Task: Create a rule when a due date between 1 and 7 working days ago is removed from a card by anyone.
Action: Mouse moved to (877, 61)
Screenshot: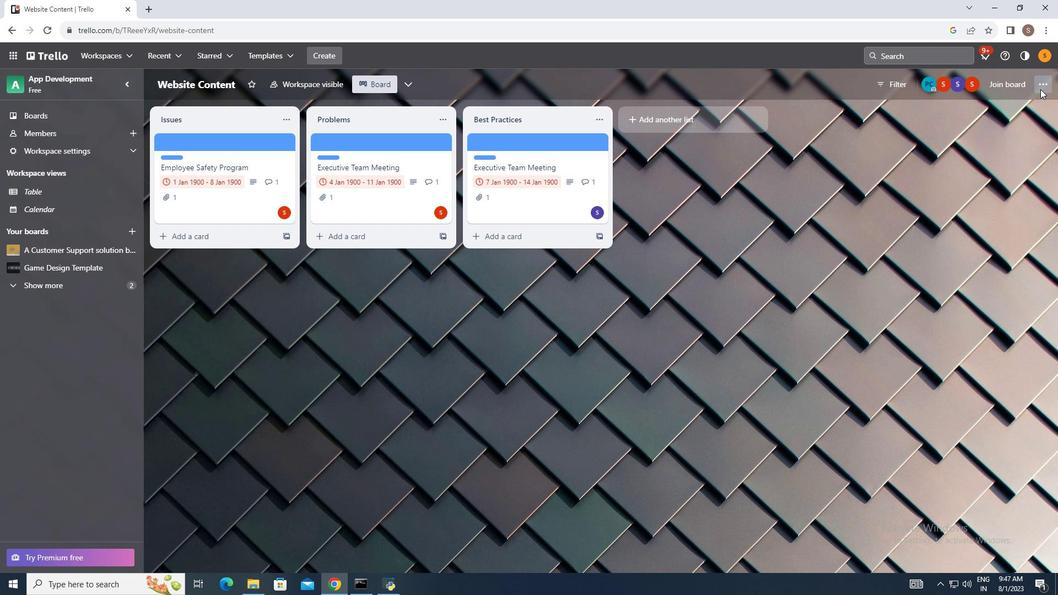 
Action: Mouse pressed left at (877, 61)
Screenshot: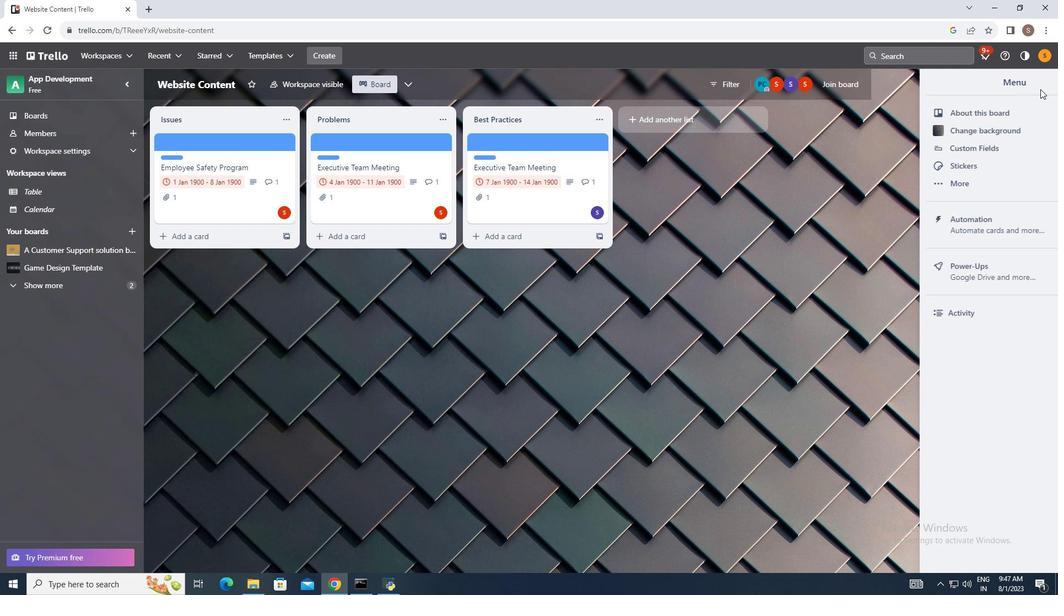 
Action: Mouse moved to (831, 201)
Screenshot: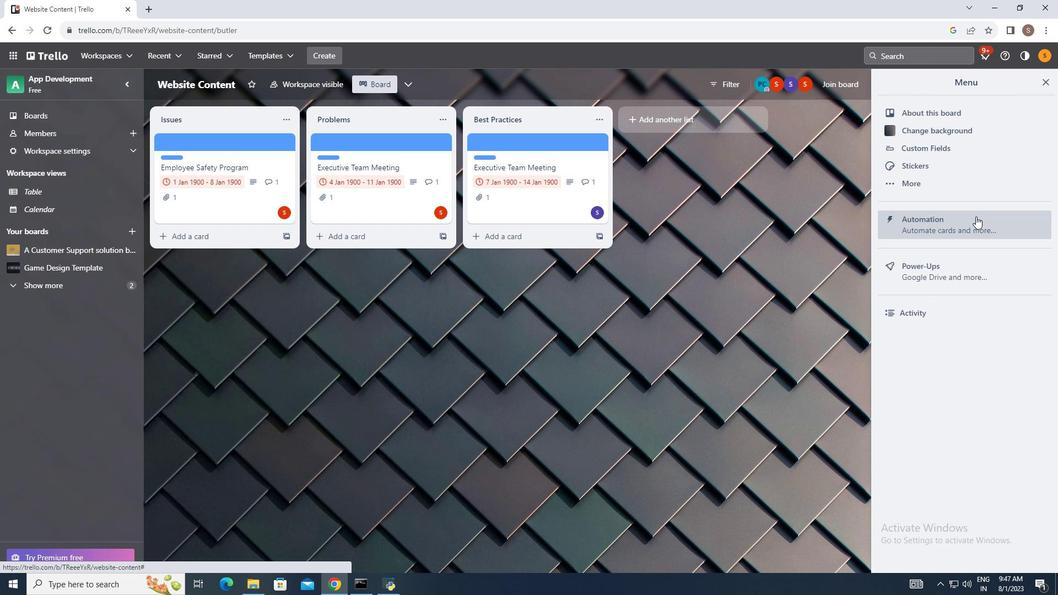 
Action: Mouse pressed left at (831, 201)
Screenshot: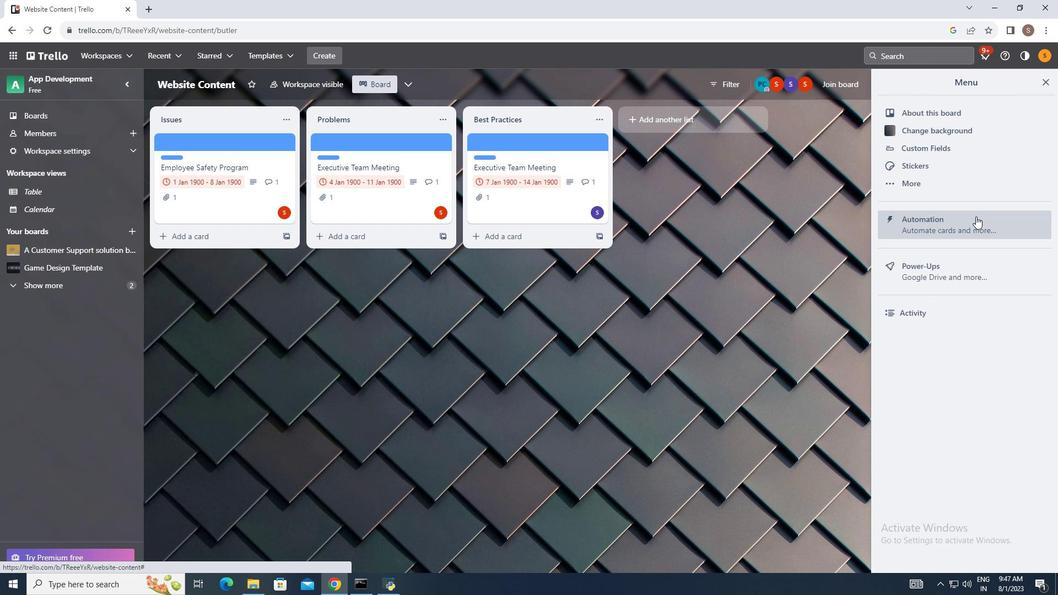 
Action: Mouse moved to (278, 161)
Screenshot: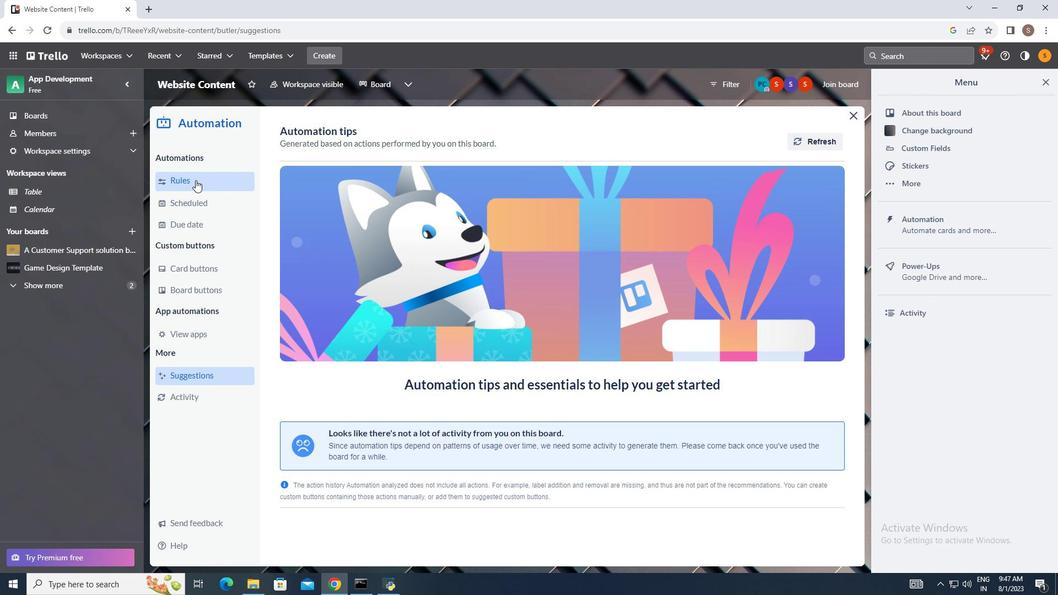
Action: Mouse pressed left at (278, 161)
Screenshot: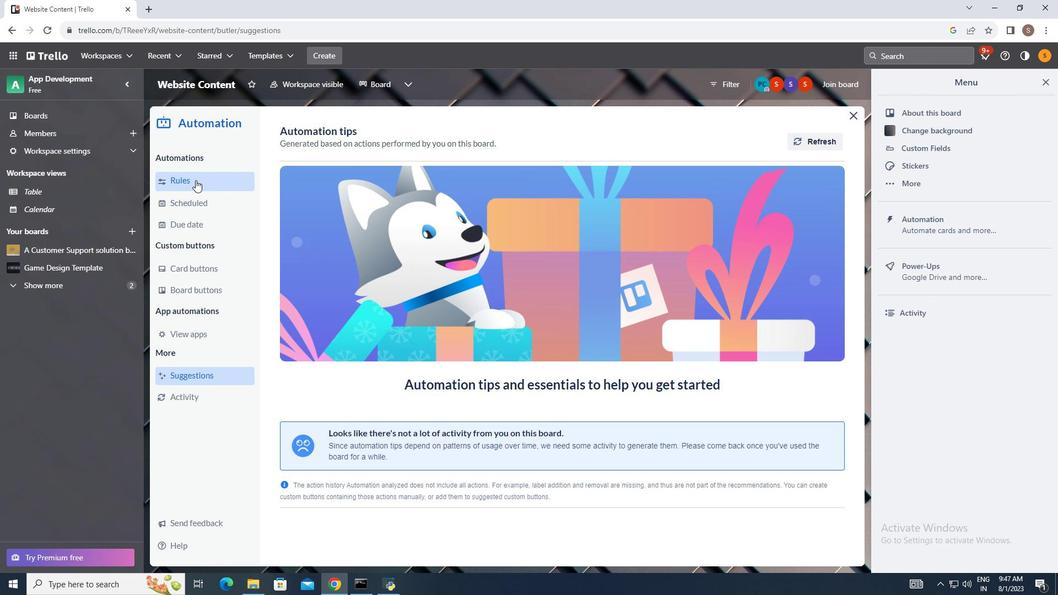 
Action: Mouse moved to (675, 108)
Screenshot: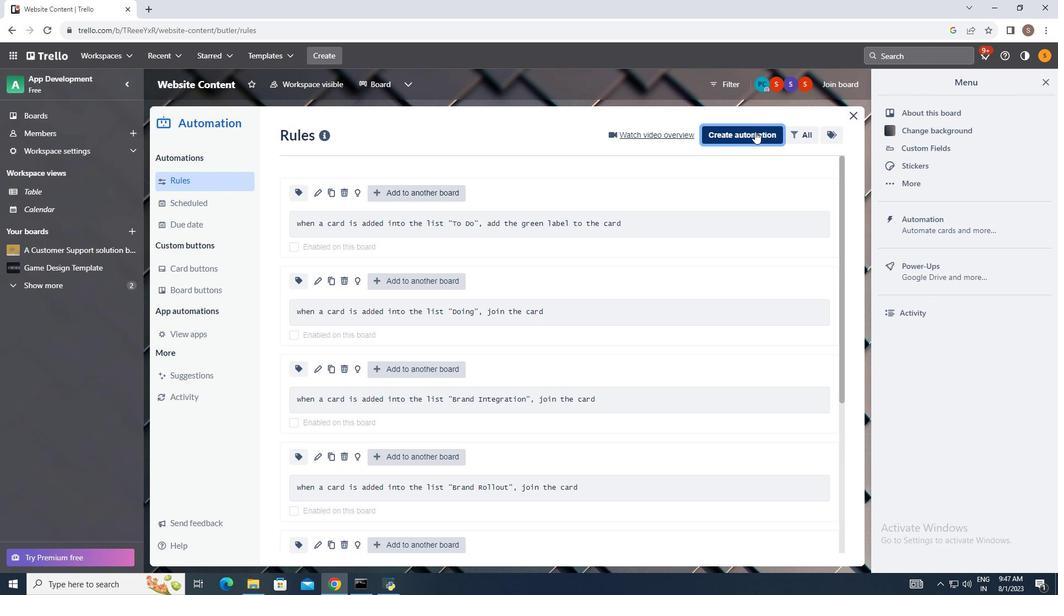
Action: Mouse pressed left at (675, 108)
Screenshot: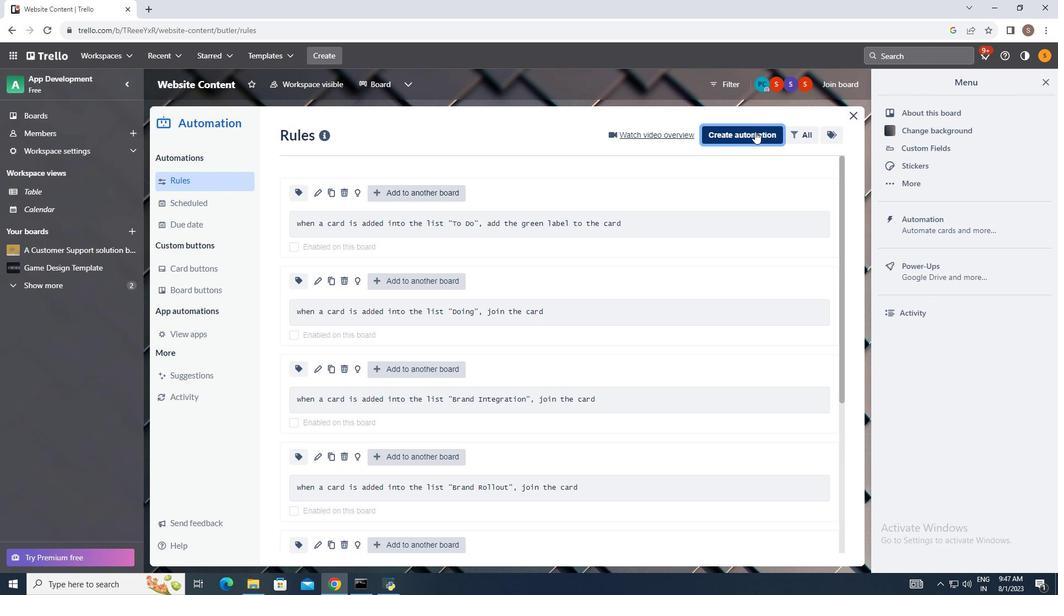 
Action: Mouse moved to (529, 227)
Screenshot: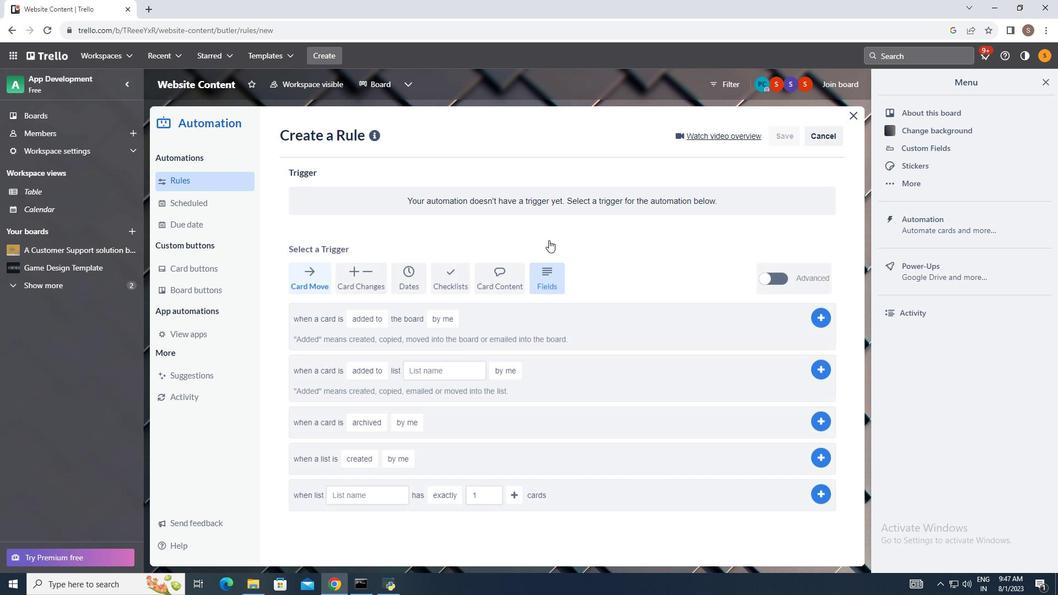 
Action: Mouse pressed left at (529, 227)
Screenshot: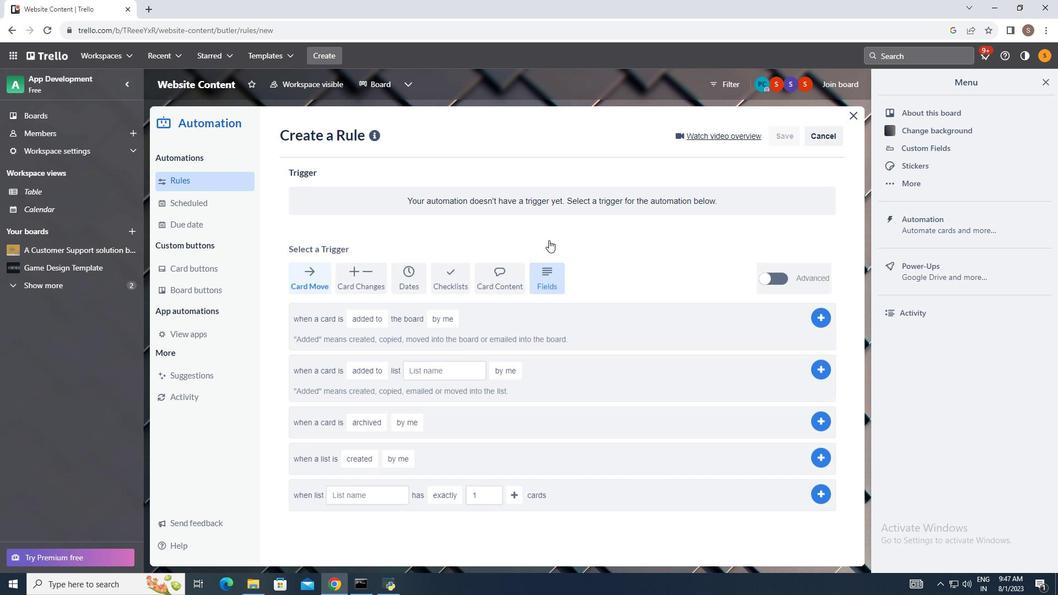 
Action: Mouse moved to (433, 266)
Screenshot: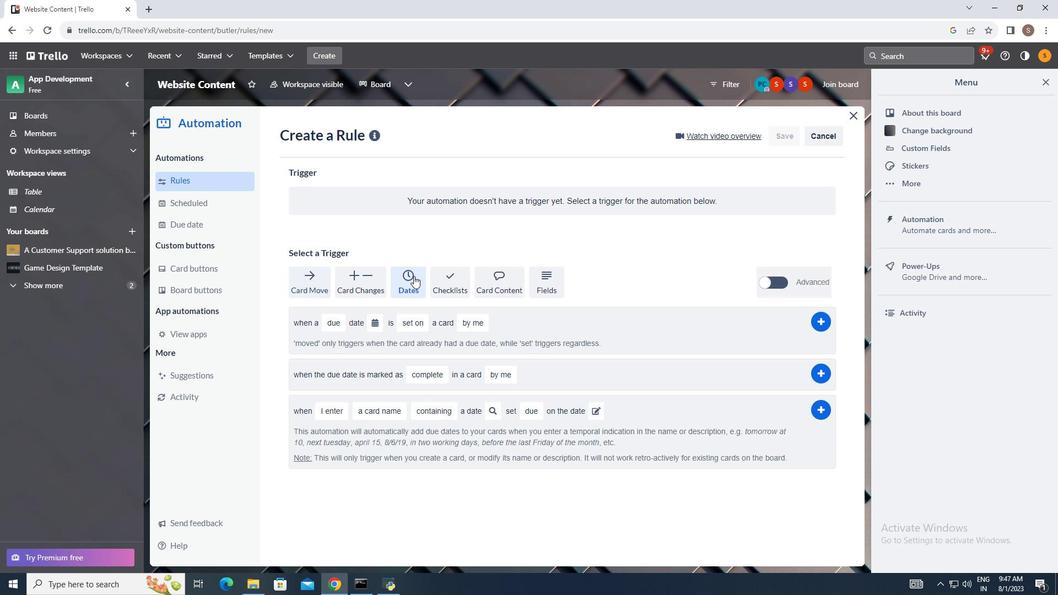 
Action: Mouse pressed left at (433, 266)
Screenshot: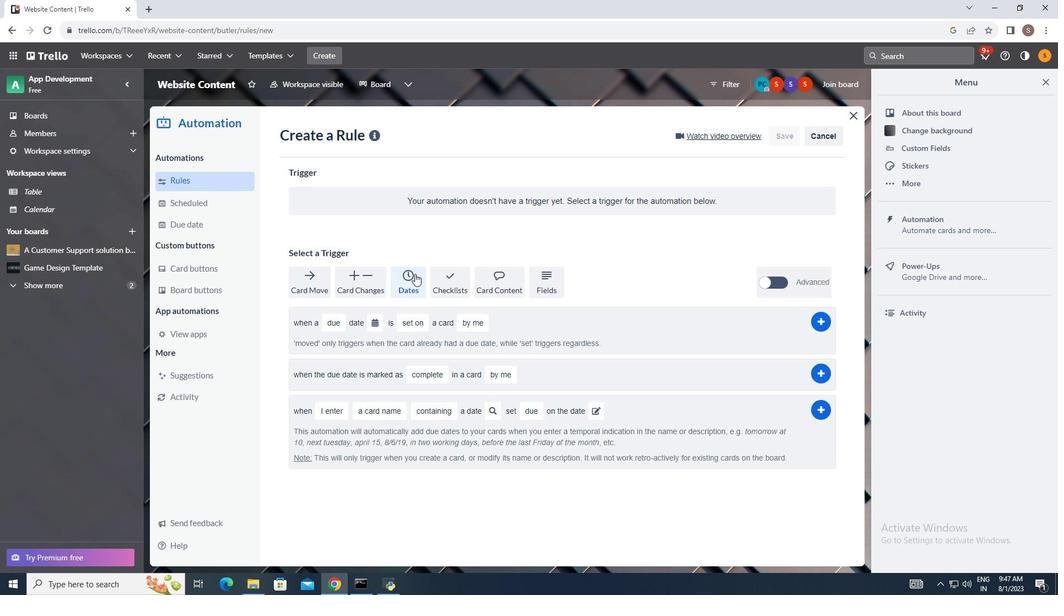 
Action: Mouse moved to (377, 312)
Screenshot: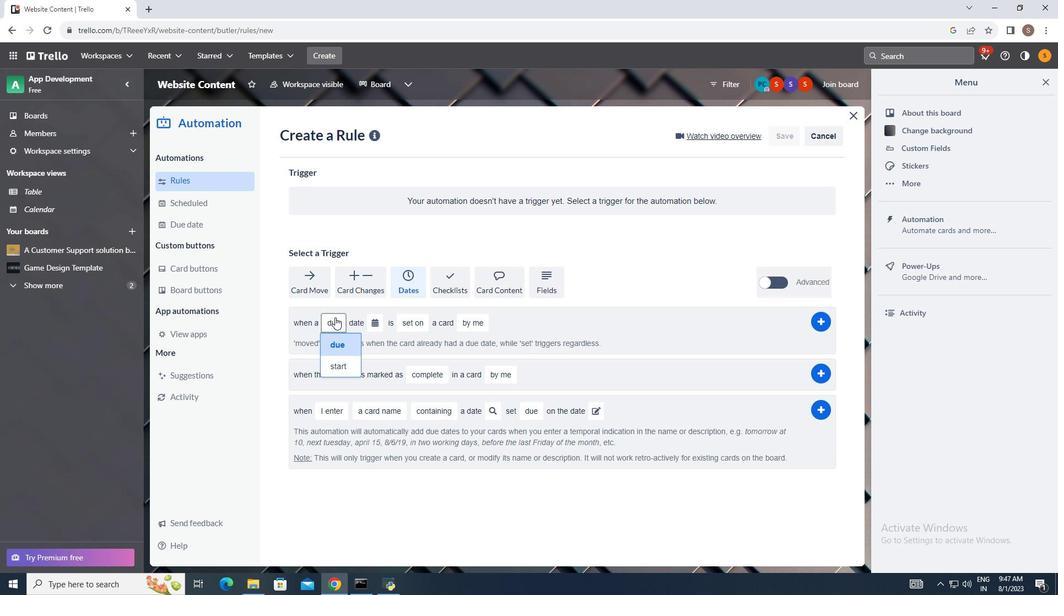 
Action: Mouse pressed left at (377, 312)
Screenshot: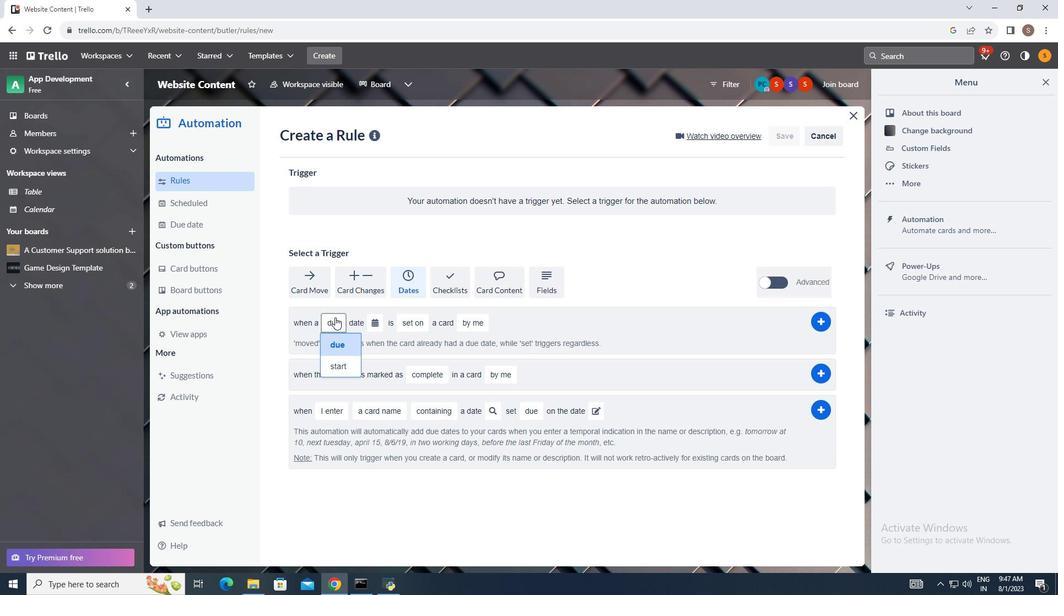 
Action: Mouse moved to (381, 334)
Screenshot: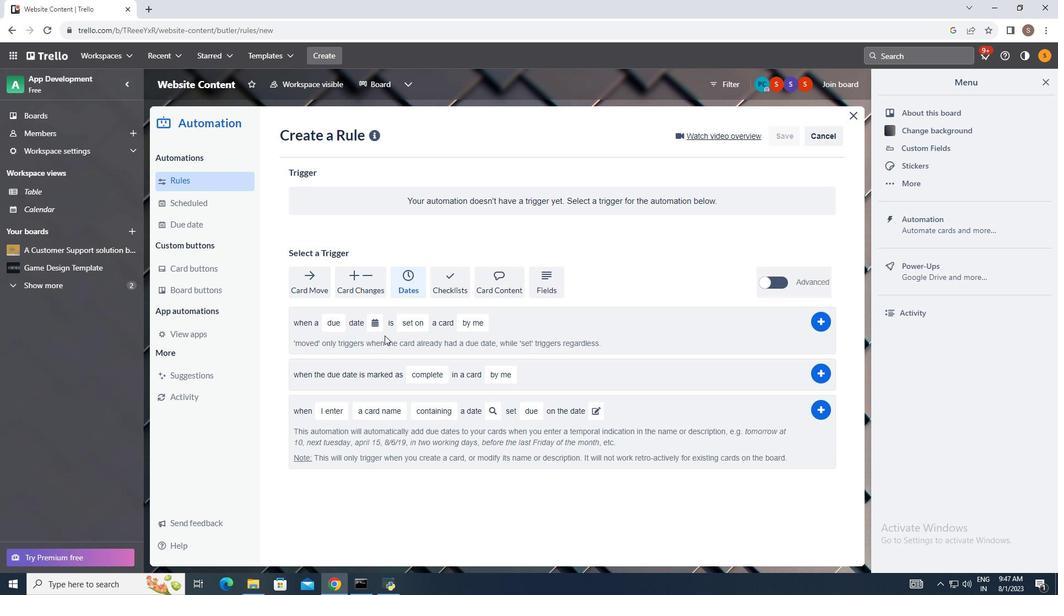 
Action: Mouse pressed left at (381, 334)
Screenshot: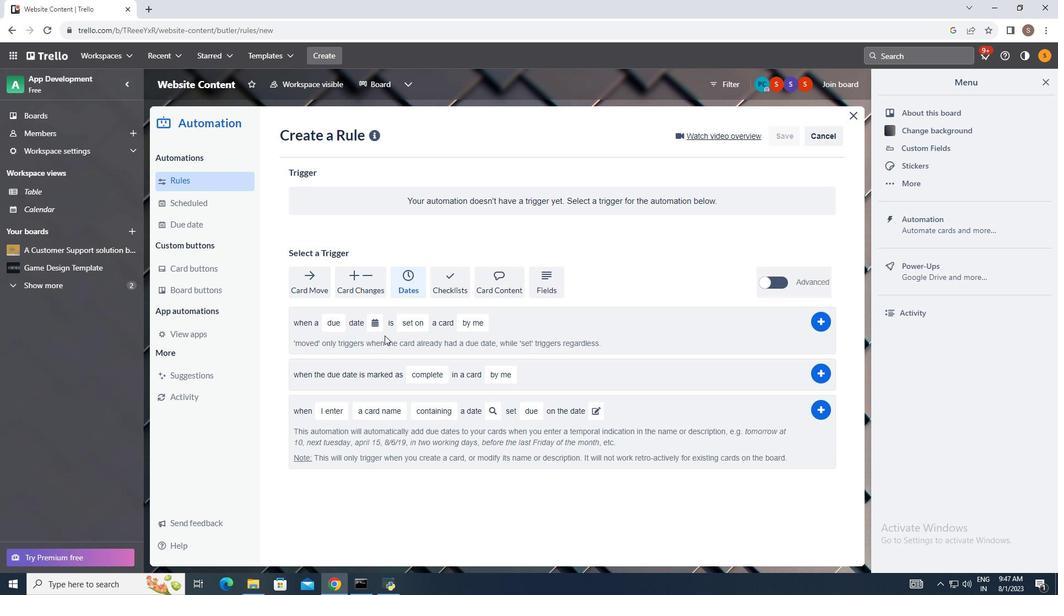 
Action: Mouse moved to (404, 318)
Screenshot: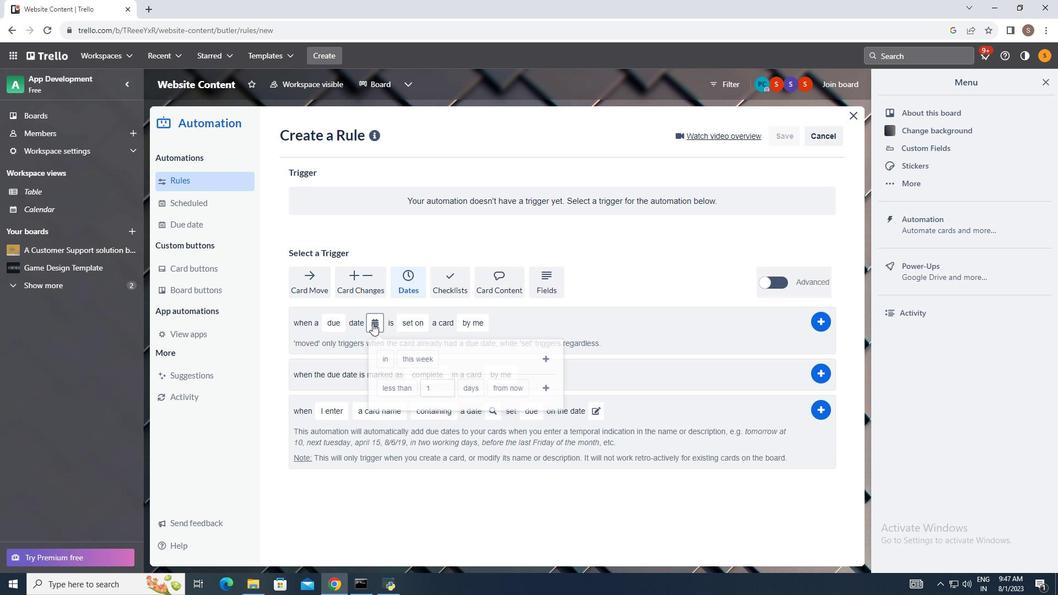 
Action: Mouse pressed left at (404, 318)
Screenshot: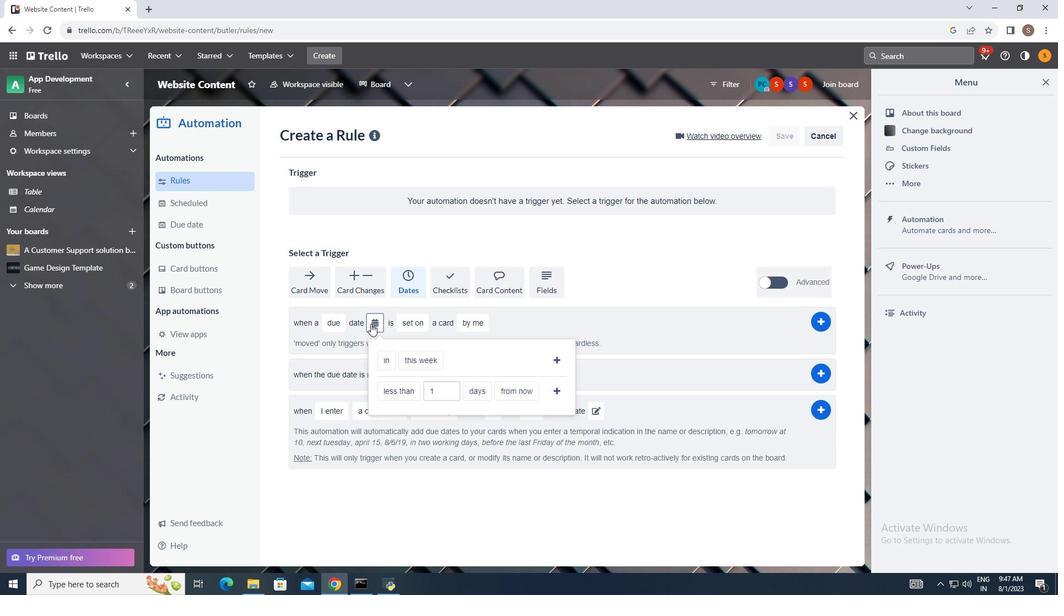 
Action: Mouse moved to (415, 397)
Screenshot: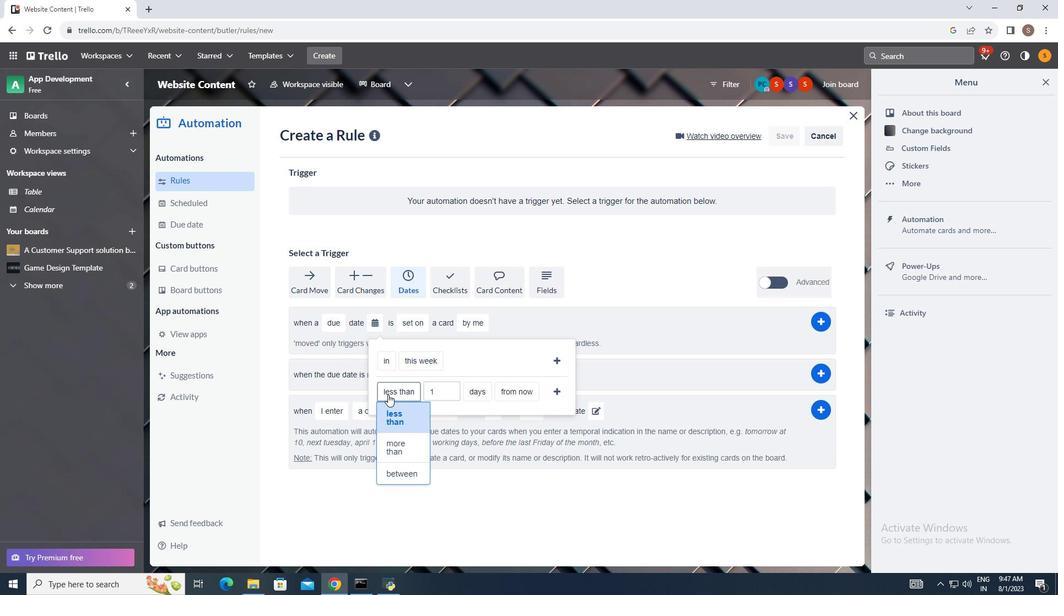 
Action: Mouse pressed left at (415, 397)
Screenshot: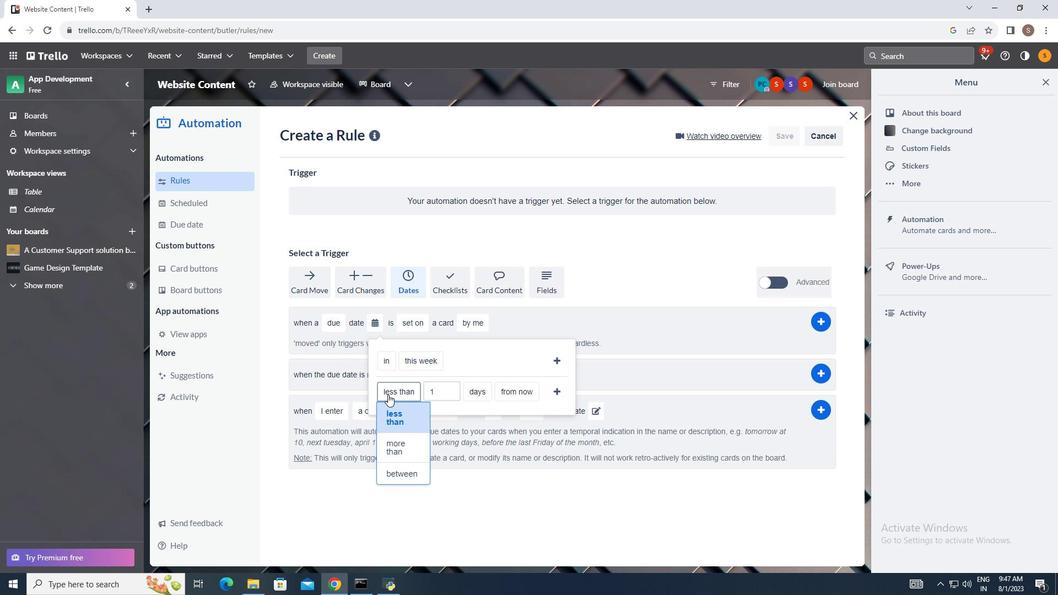 
Action: Mouse moved to (417, 480)
Screenshot: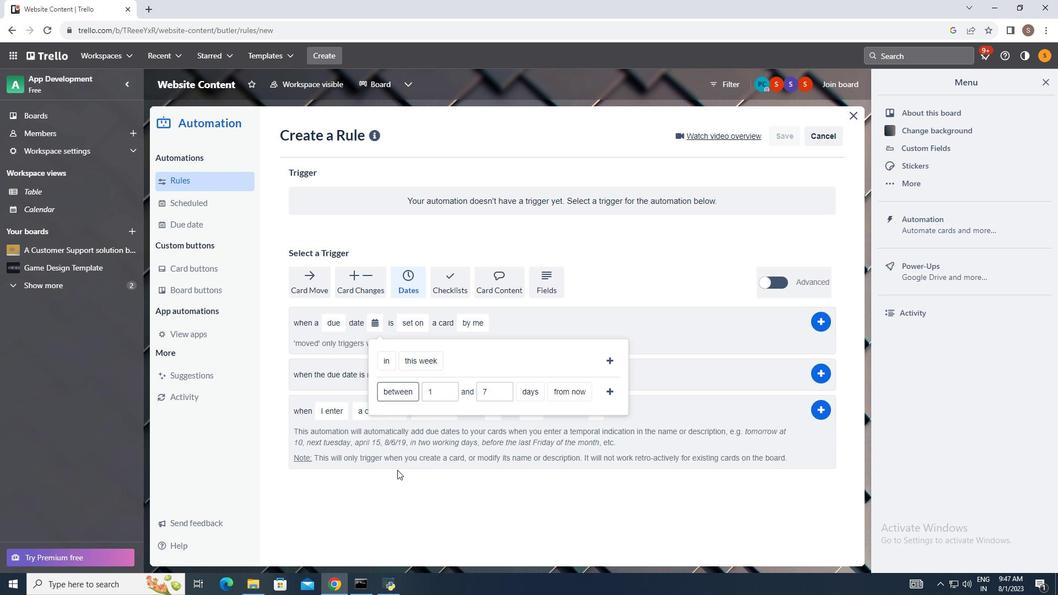 
Action: Mouse pressed left at (417, 480)
Screenshot: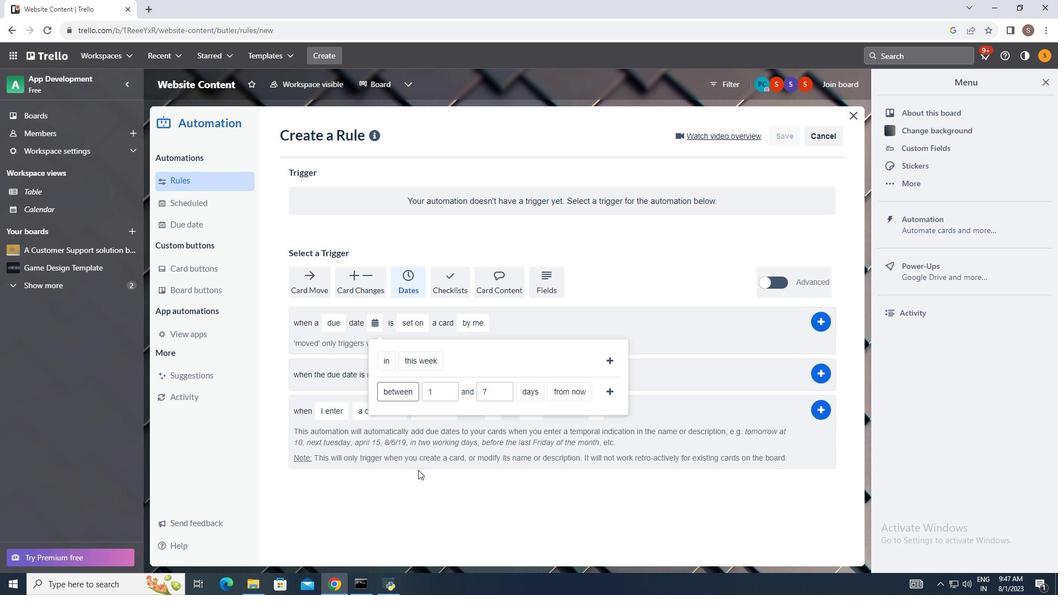 
Action: Mouse moved to (518, 398)
Screenshot: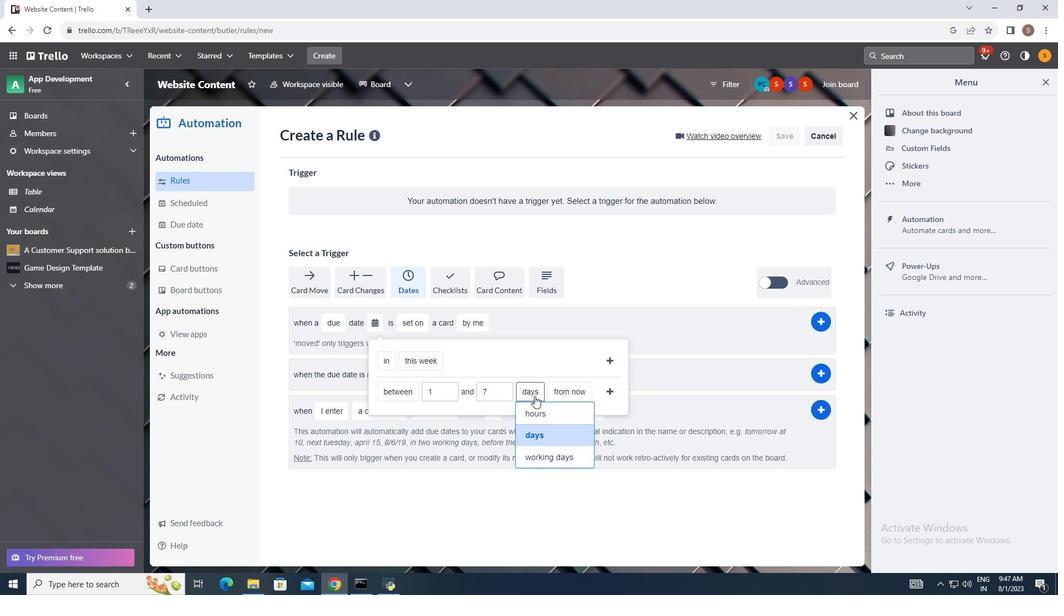 
Action: Mouse pressed left at (518, 398)
Screenshot: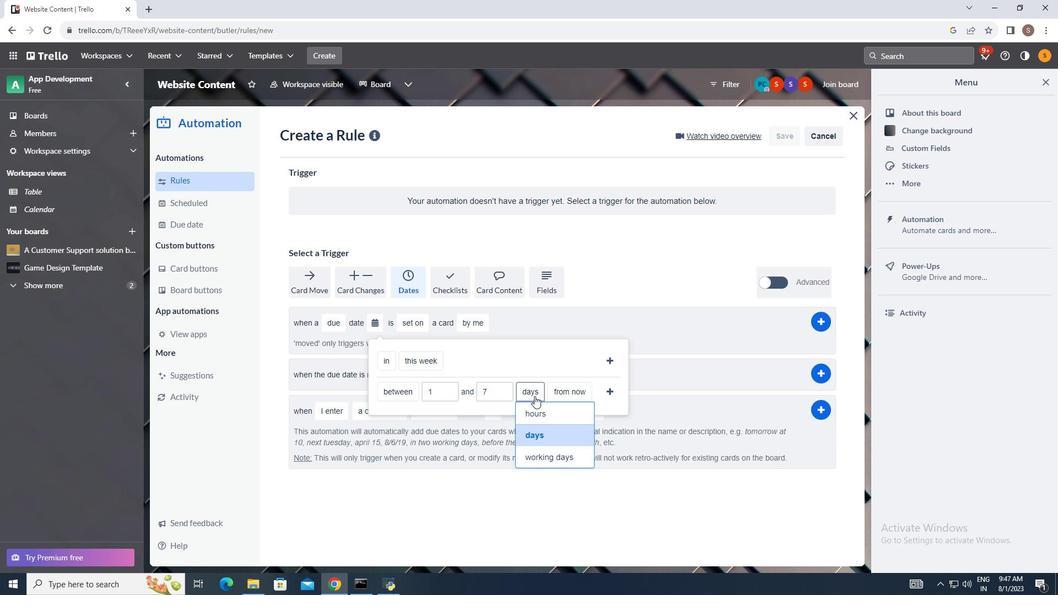 
Action: Mouse moved to (529, 458)
Screenshot: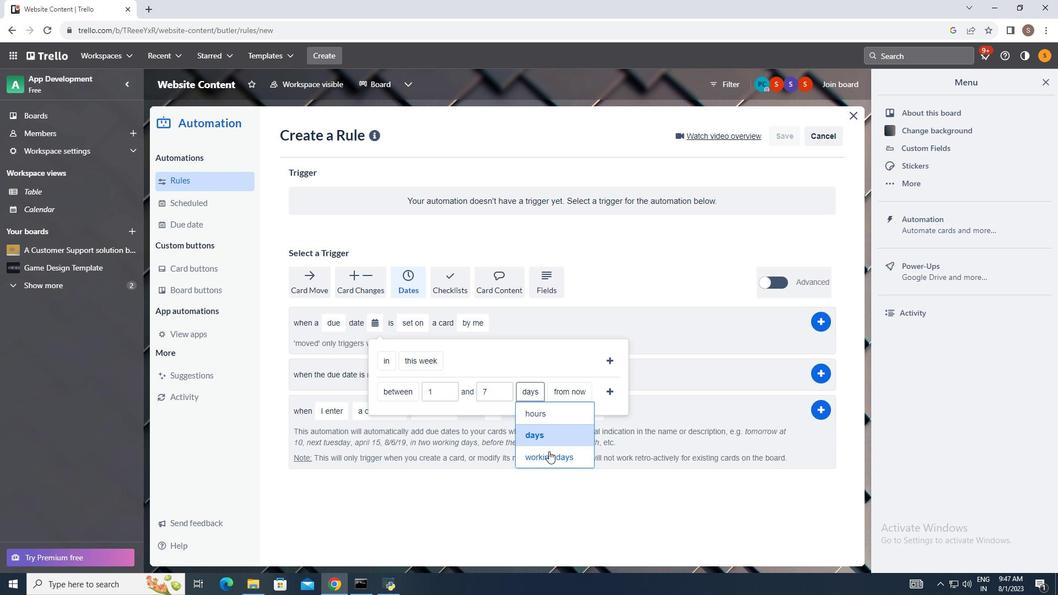 
Action: Mouse pressed left at (529, 458)
Screenshot: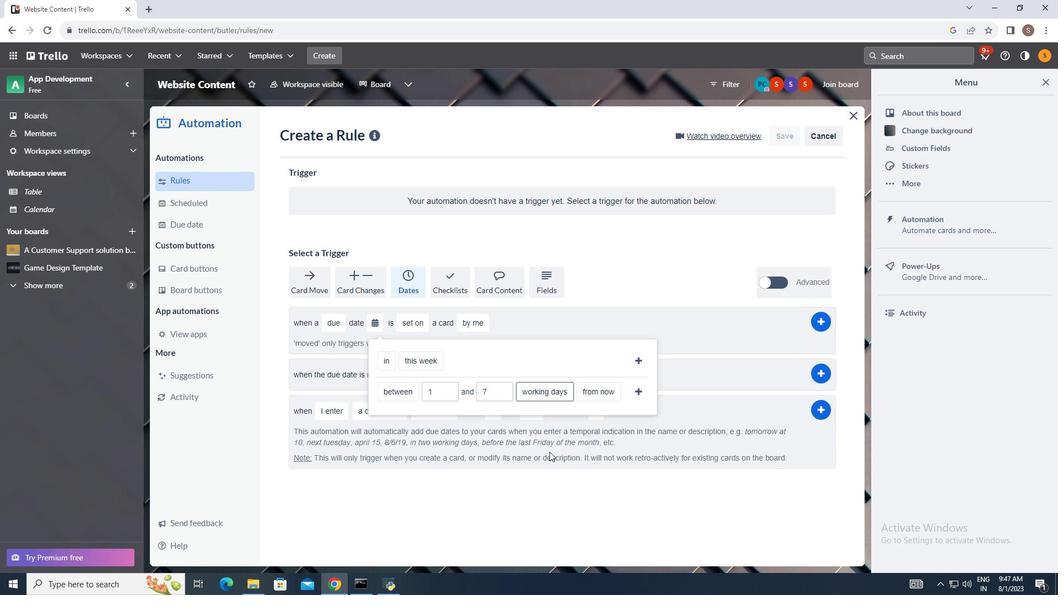 
Action: Mouse moved to (560, 393)
Screenshot: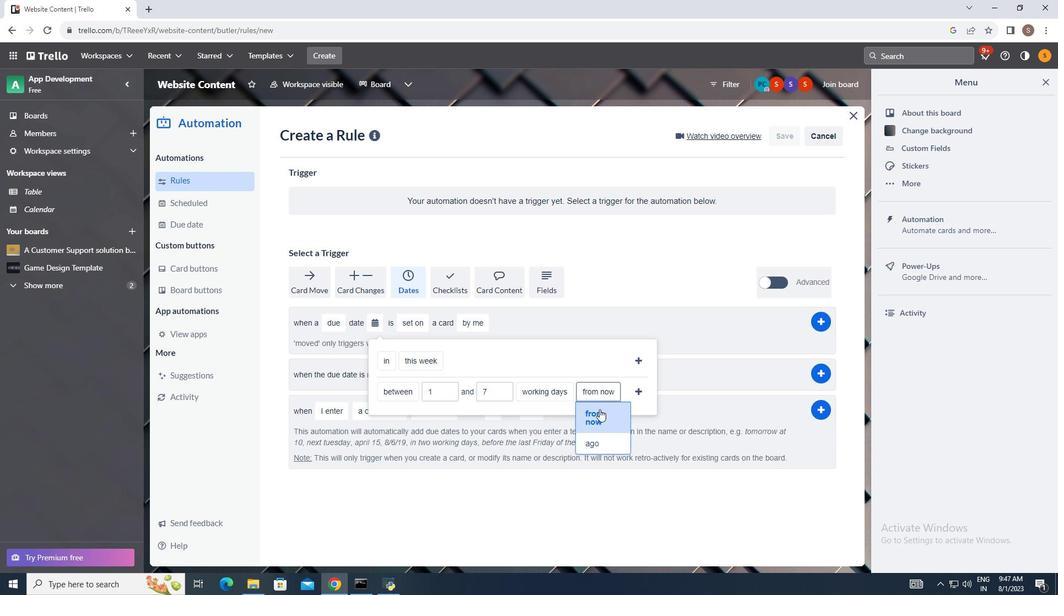 
Action: Mouse pressed left at (560, 393)
Screenshot: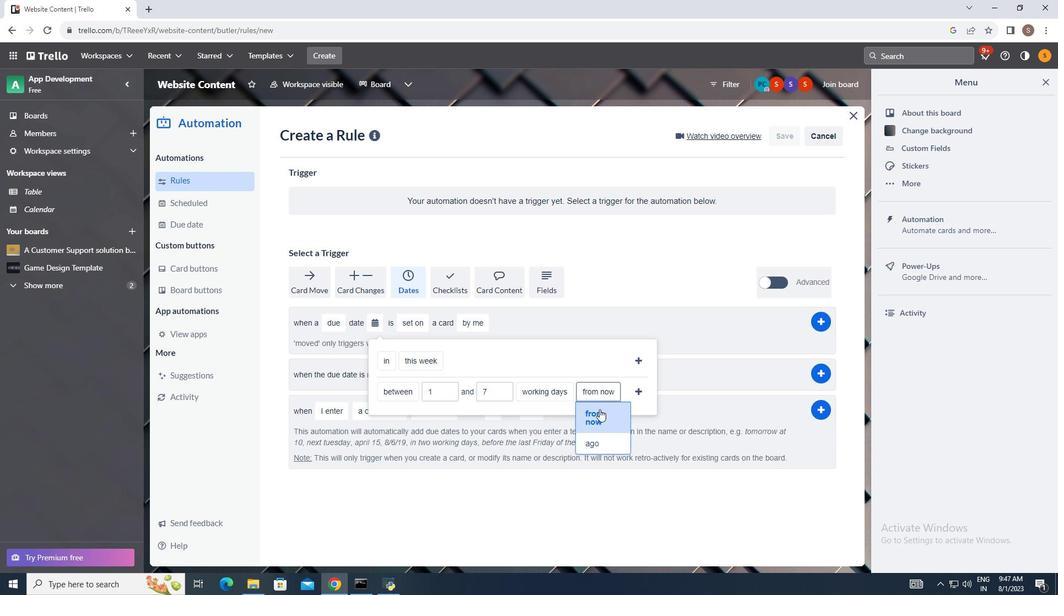 
Action: Mouse moved to (563, 447)
Screenshot: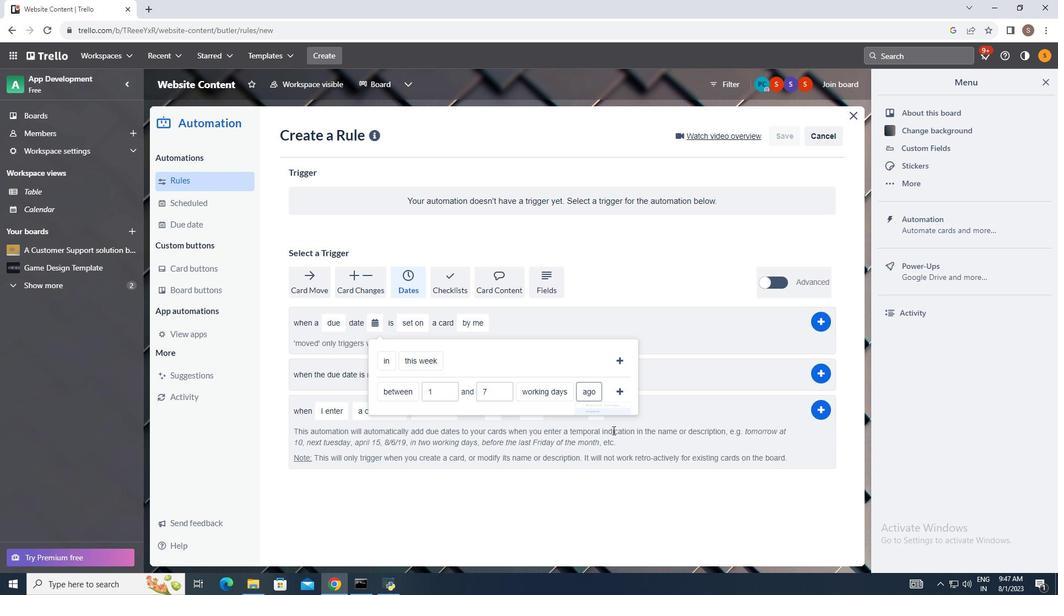 
Action: Mouse pressed left at (563, 447)
Screenshot: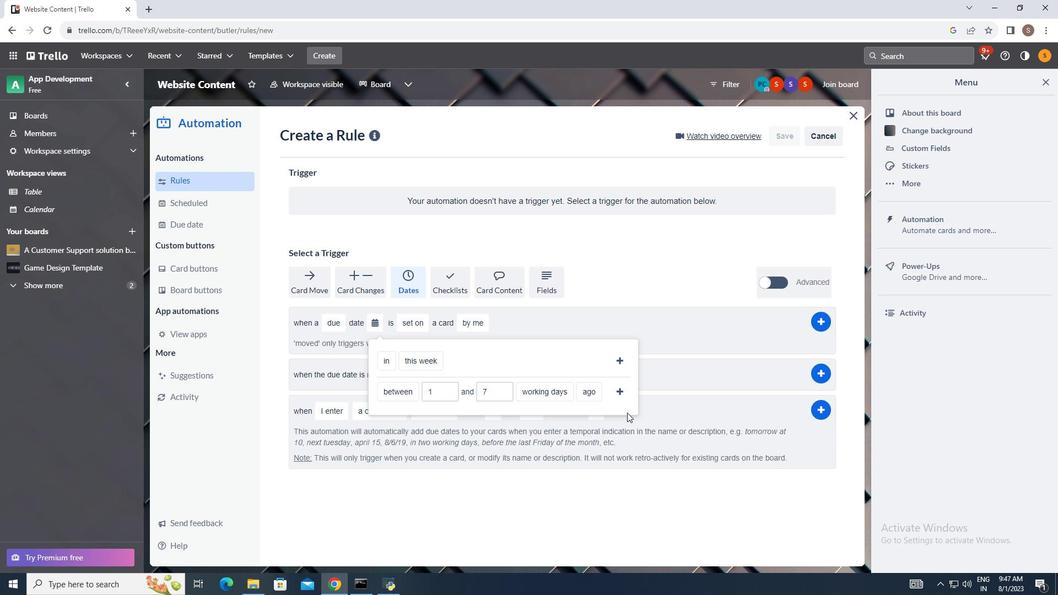 
Action: Mouse moved to (578, 393)
Screenshot: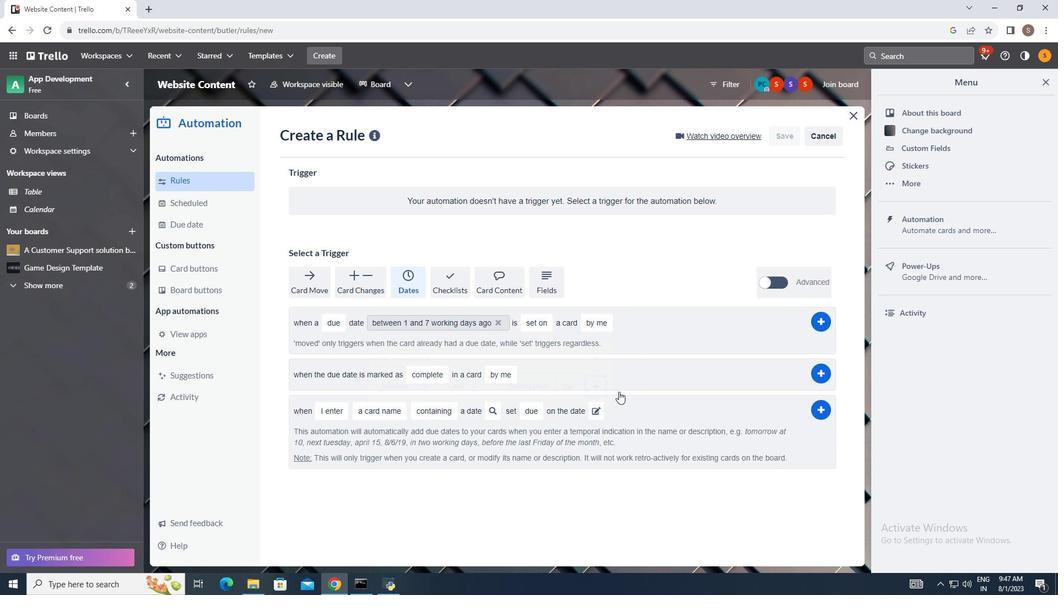 
Action: Mouse pressed left at (578, 393)
Screenshot: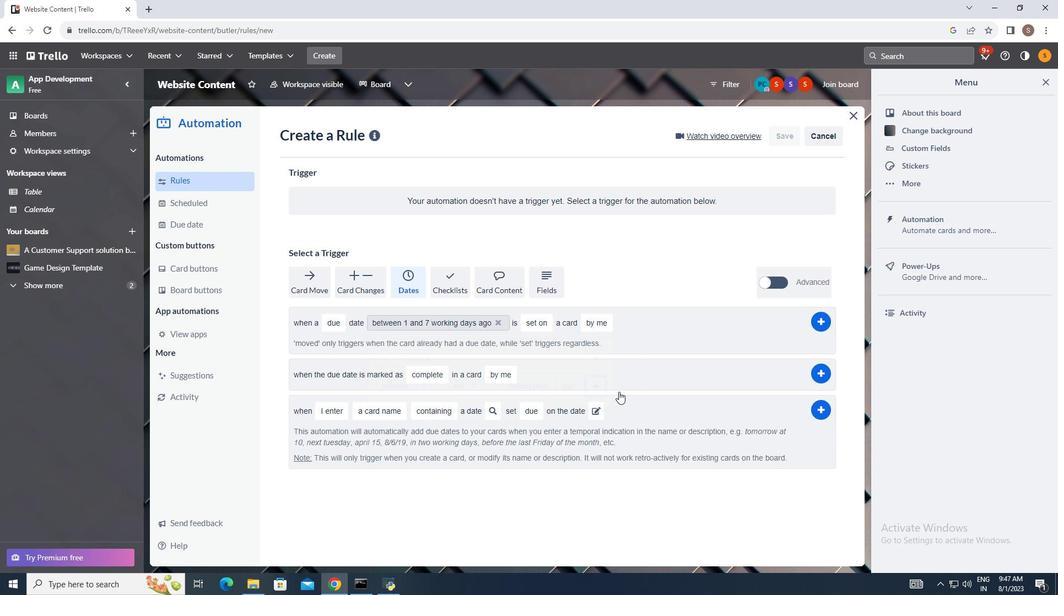 
Action: Mouse moved to (519, 320)
Screenshot: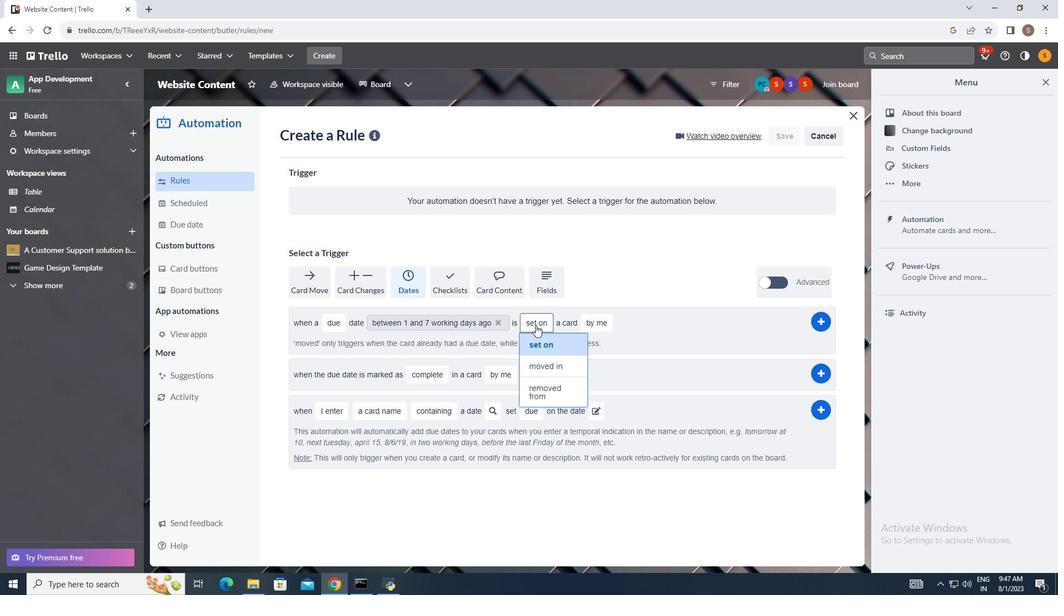 
Action: Mouse pressed left at (519, 320)
Screenshot: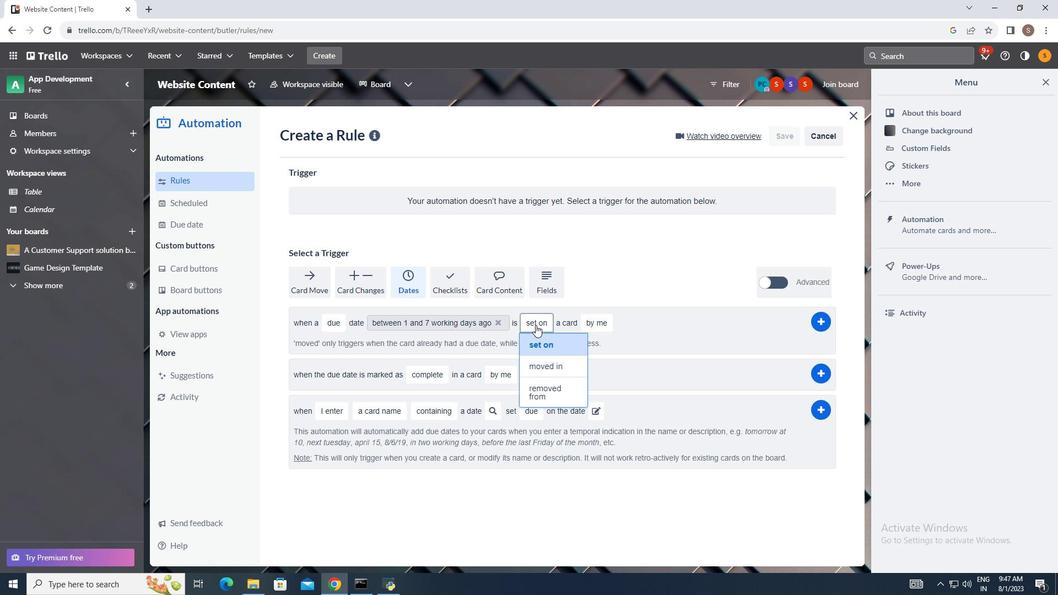 
Action: Mouse moved to (529, 389)
Screenshot: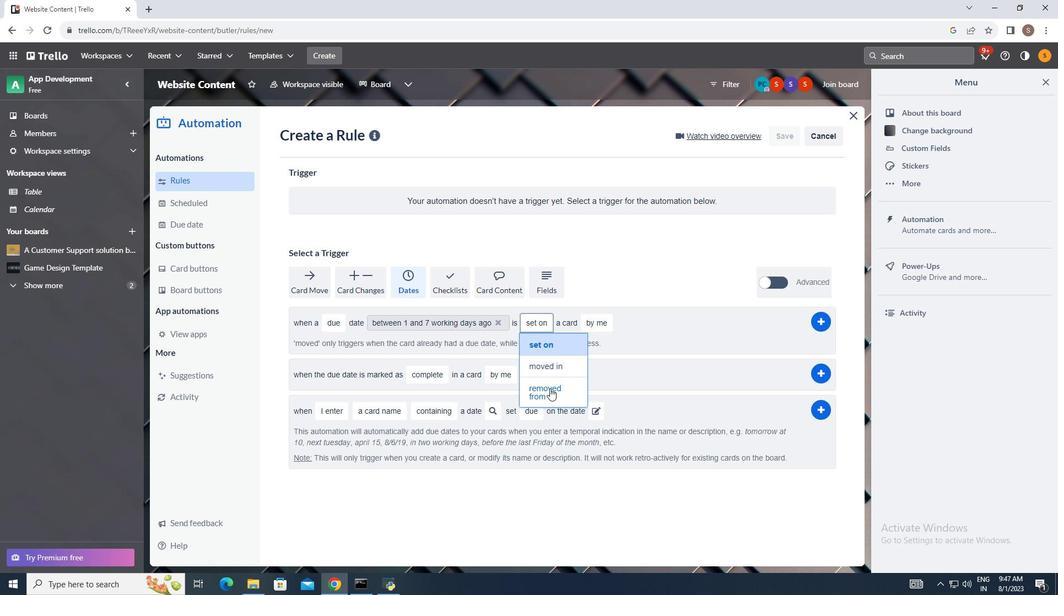 
Action: Mouse pressed left at (529, 389)
Screenshot: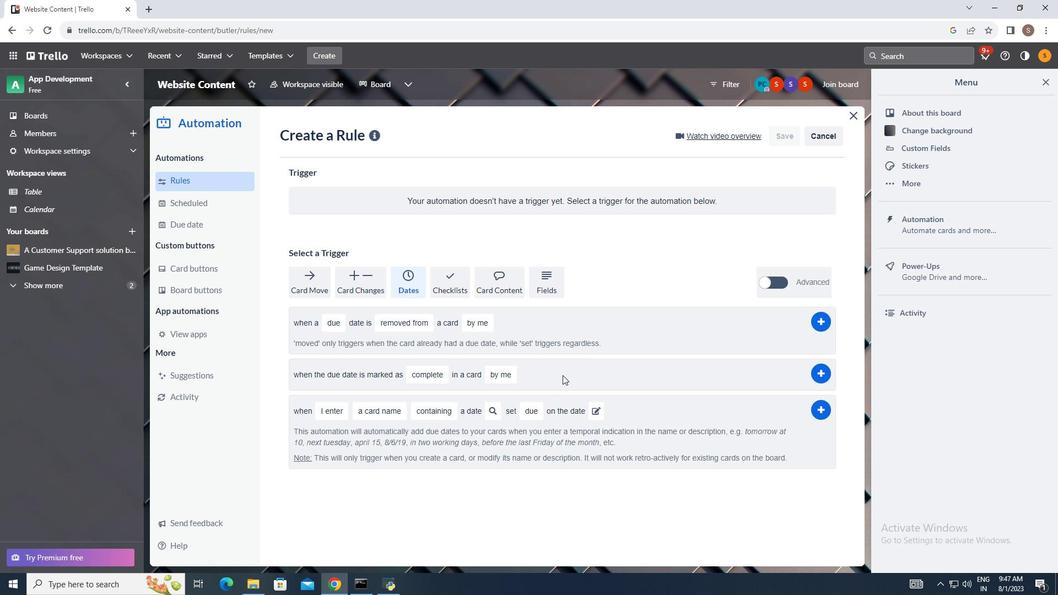 
Action: Mouse moved to (486, 318)
Screenshot: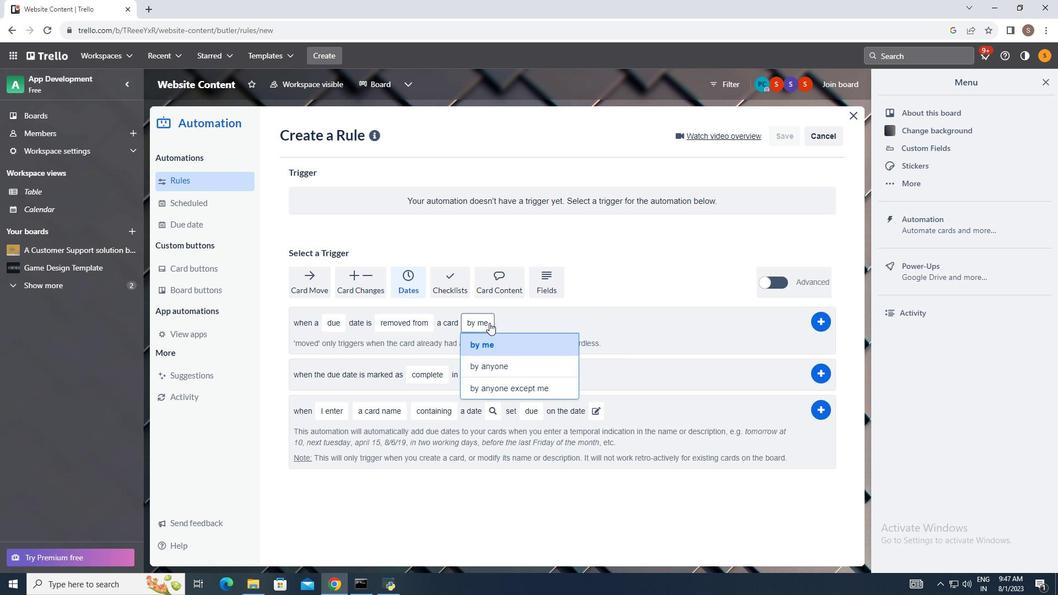 
Action: Mouse pressed left at (486, 318)
Screenshot: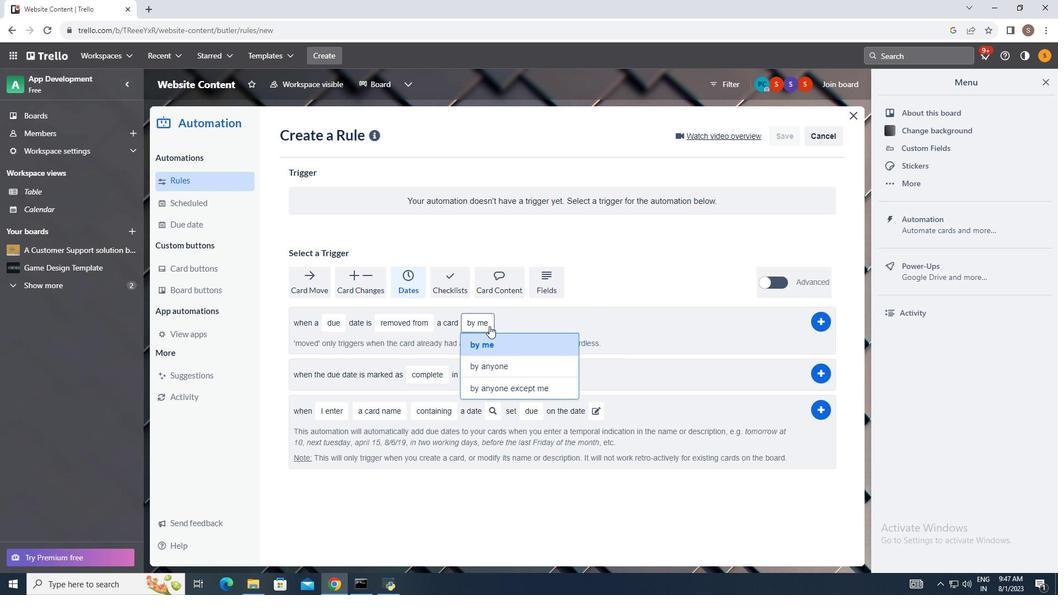 
Action: Mouse moved to (496, 364)
Screenshot: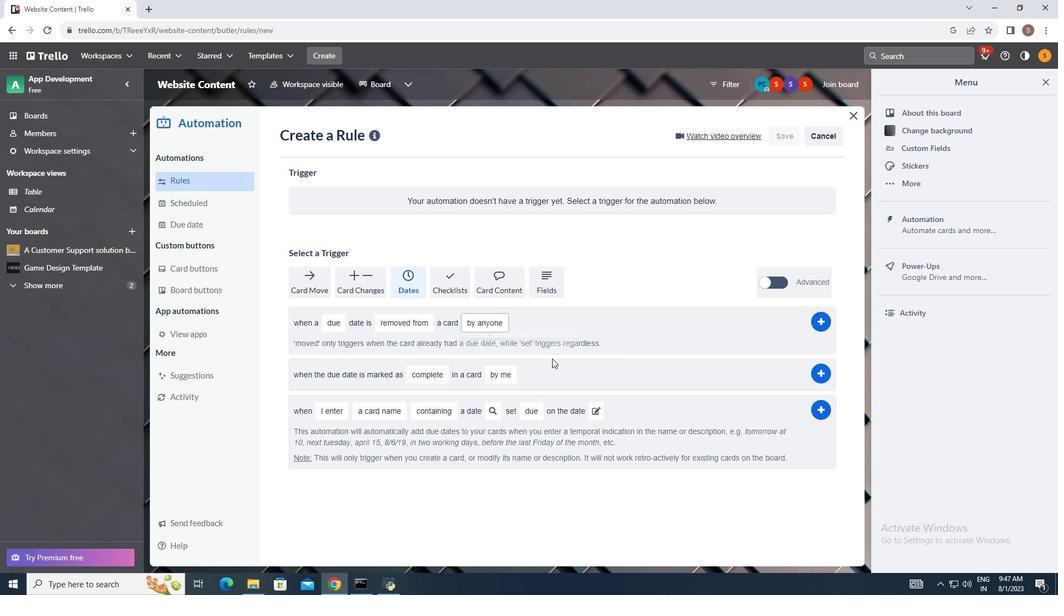 
Action: Mouse pressed left at (496, 364)
Screenshot: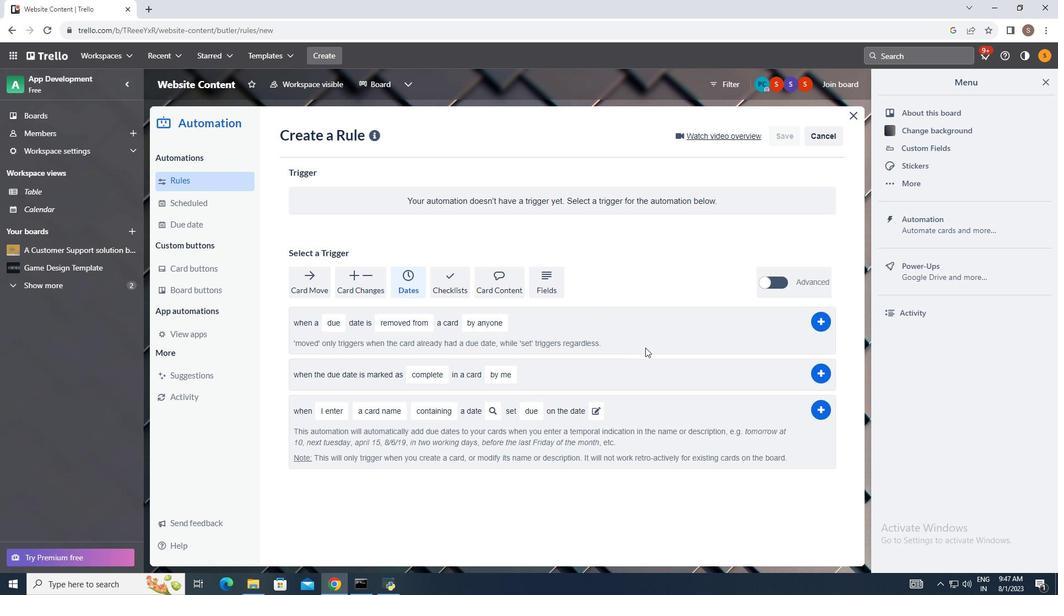 
Action: Mouse moved to (718, 317)
Screenshot: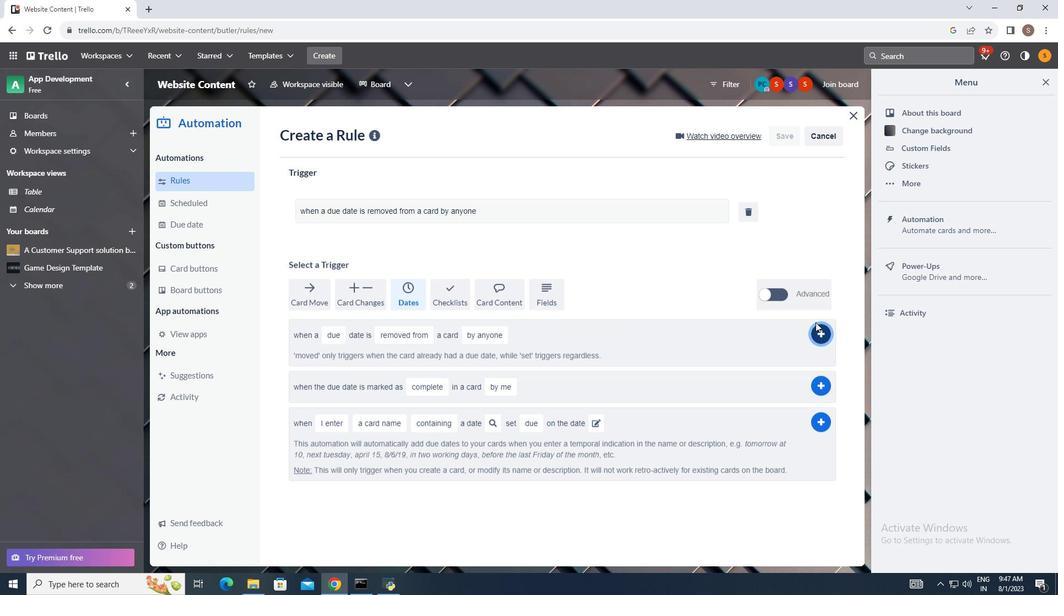 
Action: Mouse pressed left at (718, 317)
Screenshot: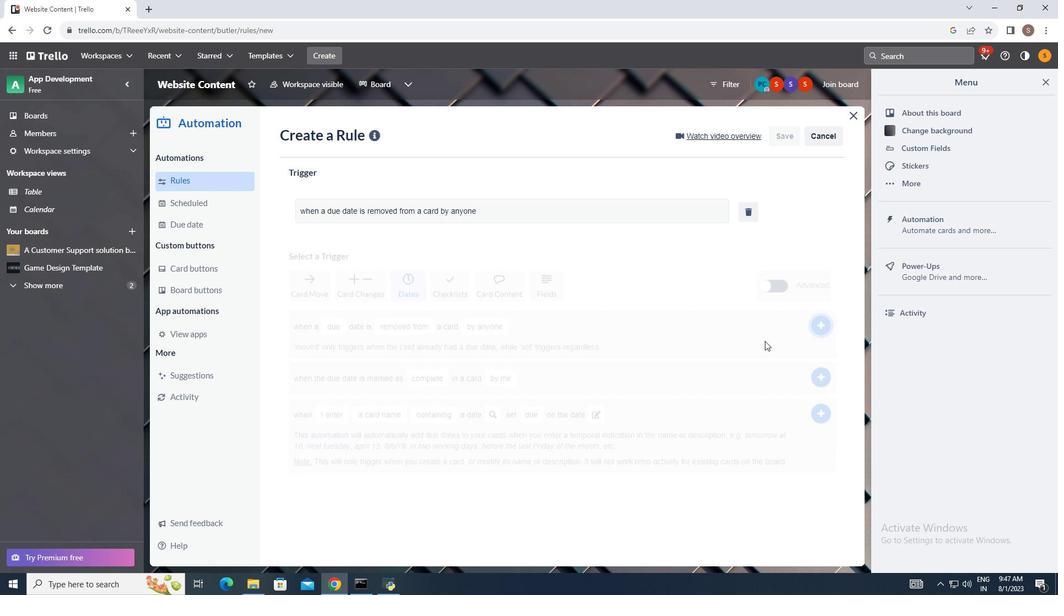 
Action: Mouse moved to (543, 351)
Screenshot: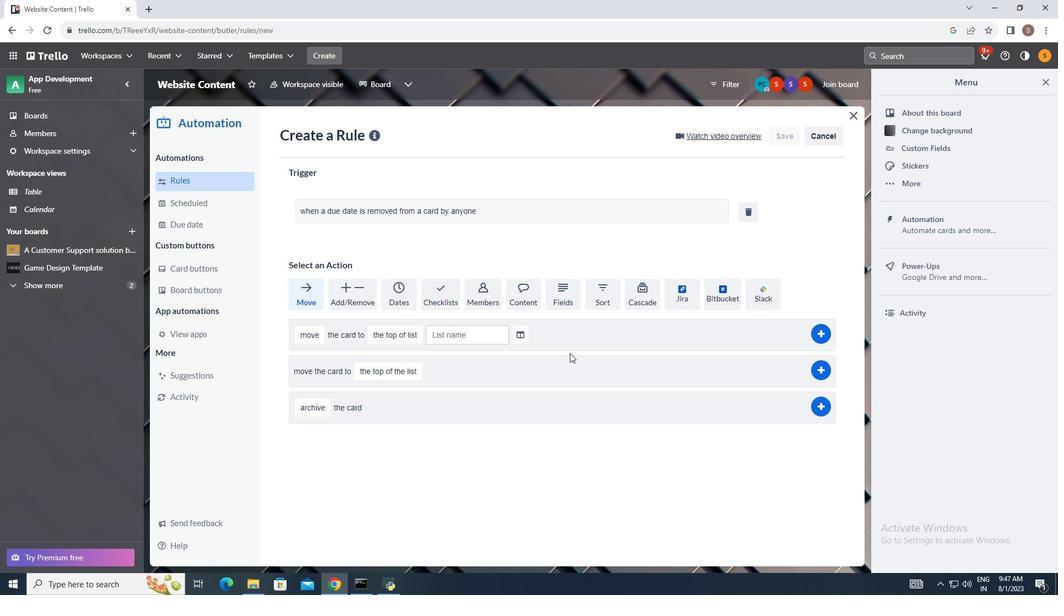 
